 Task: Create a section Flash of Light and in the section, add a milestone Mobile Application Development in the project BeaconWorks
Action: Mouse moved to (325, 387)
Screenshot: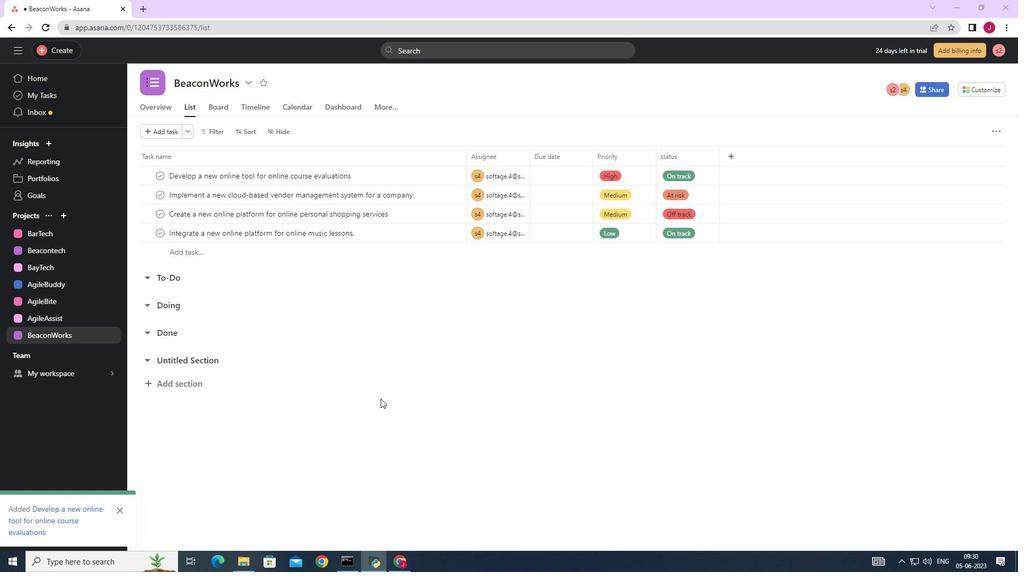 
Action: Mouse scrolled (325, 387) with delta (0, 0)
Screenshot: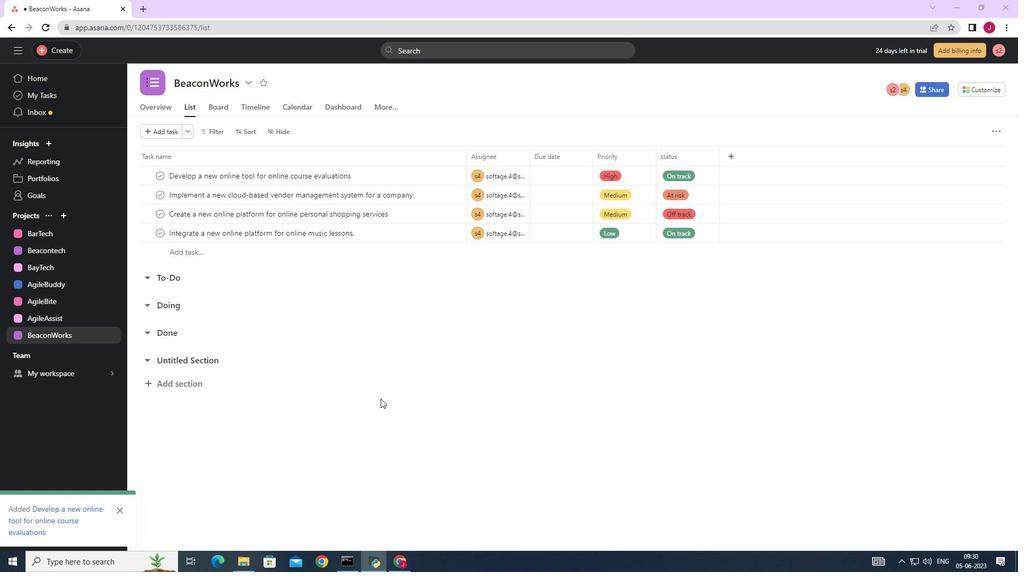
Action: Mouse moved to (324, 387)
Screenshot: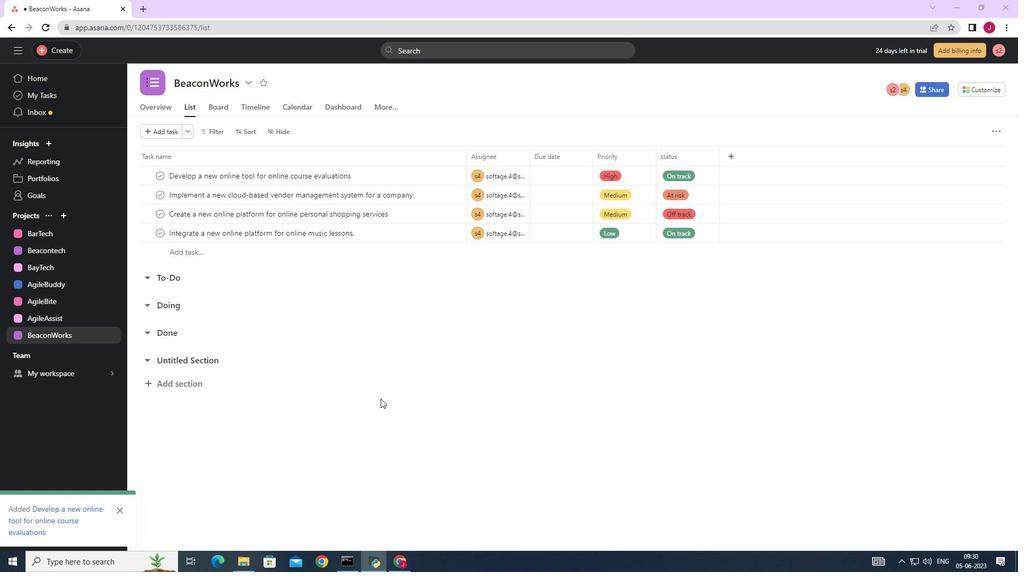 
Action: Mouse scrolled (324, 387) with delta (0, 0)
Screenshot: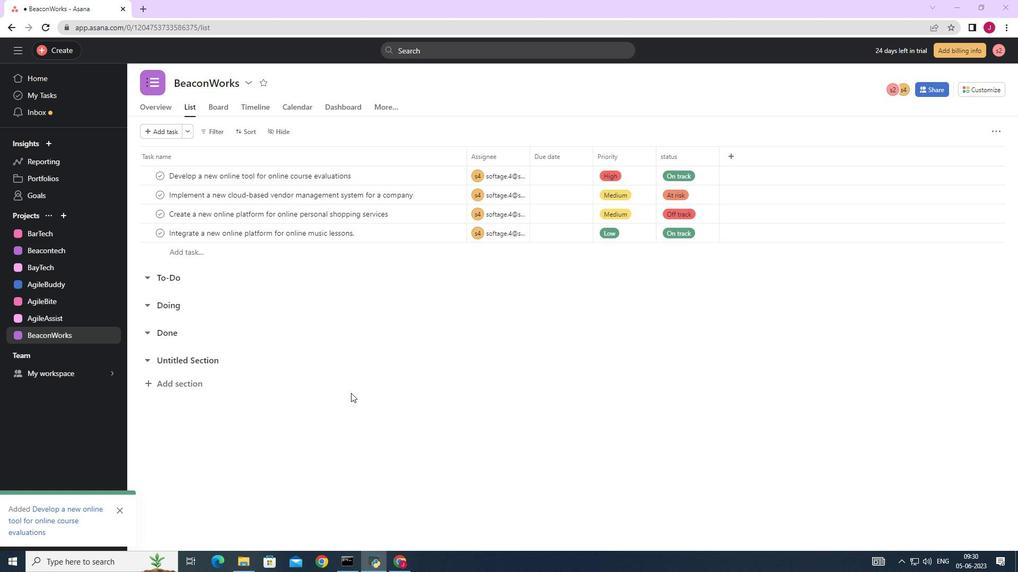 
Action: Mouse scrolled (324, 387) with delta (0, 0)
Screenshot: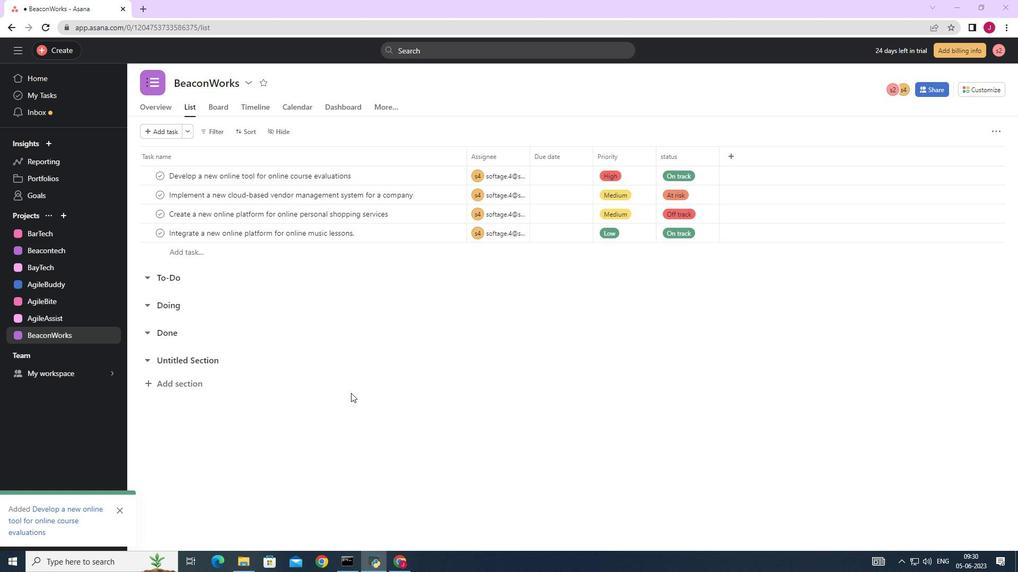 
Action: Mouse moved to (324, 387)
Screenshot: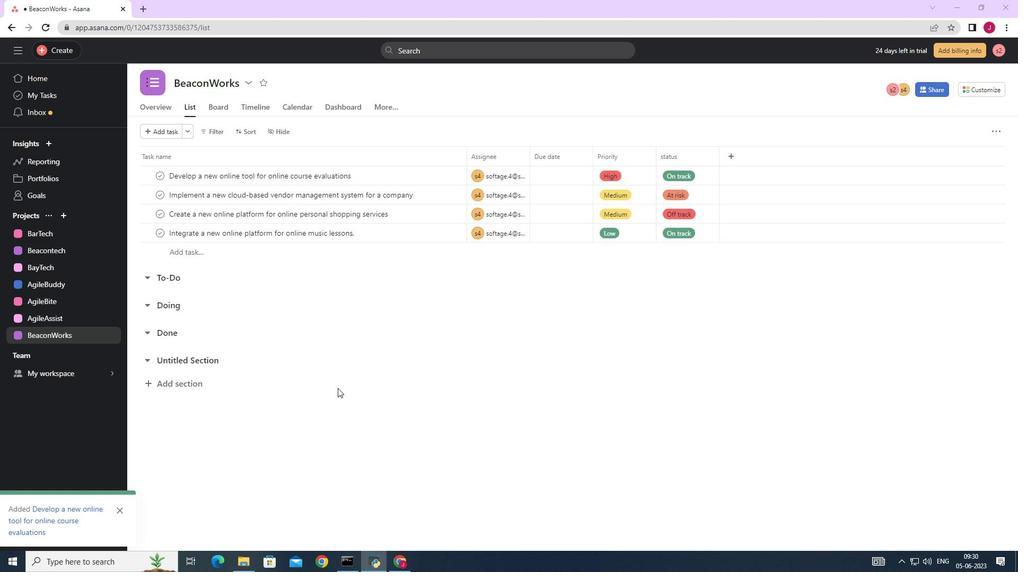 
Action: Mouse scrolled (324, 386) with delta (0, 0)
Screenshot: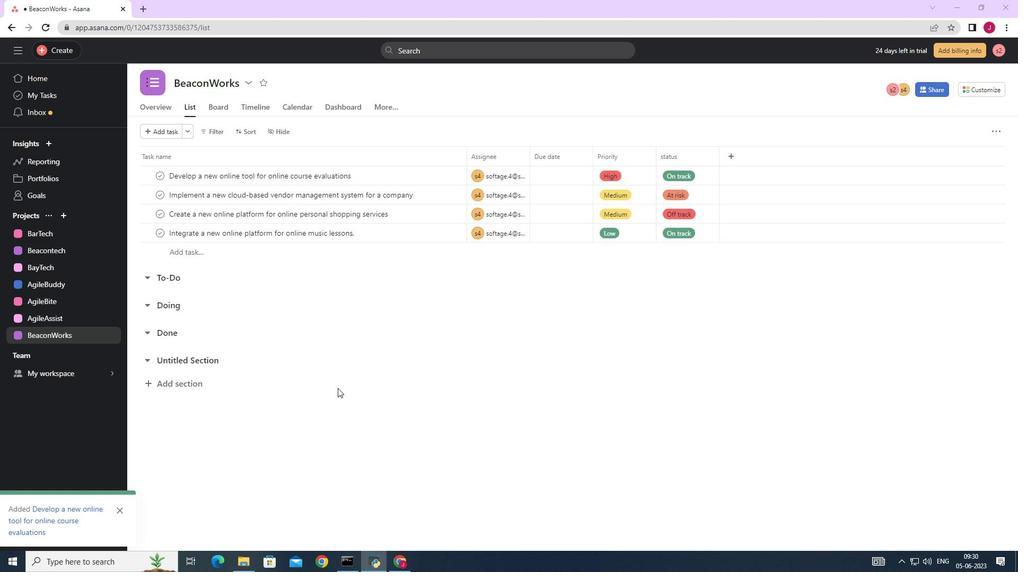 
Action: Mouse moved to (323, 387)
Screenshot: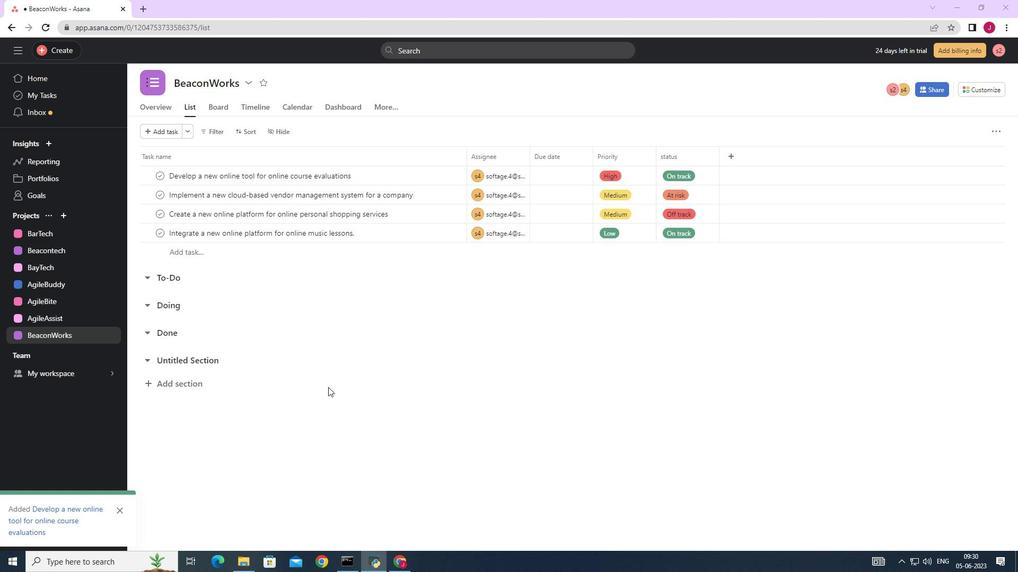 
Action: Mouse scrolled (323, 386) with delta (0, 0)
Screenshot: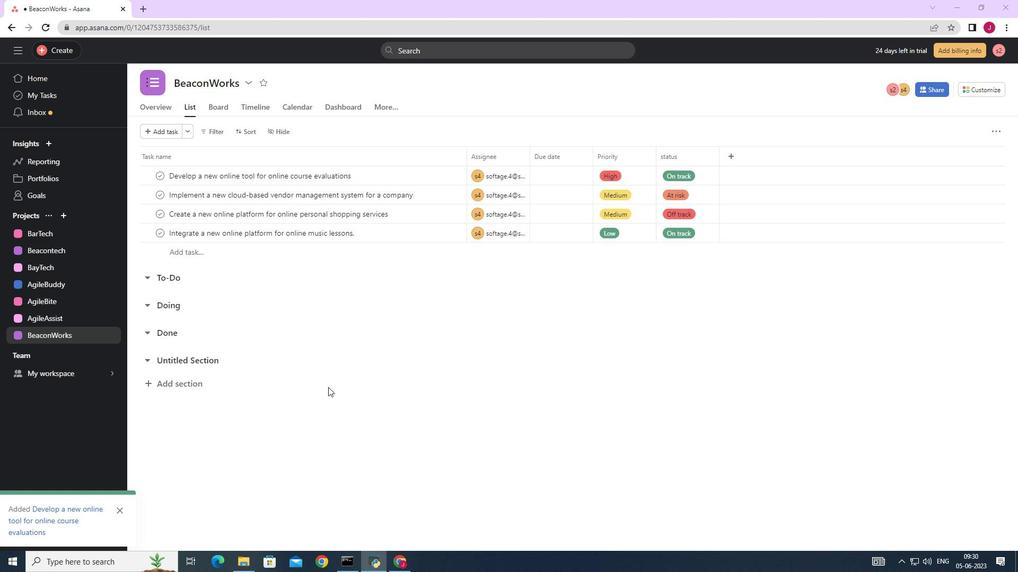 
Action: Mouse moved to (216, 359)
Screenshot: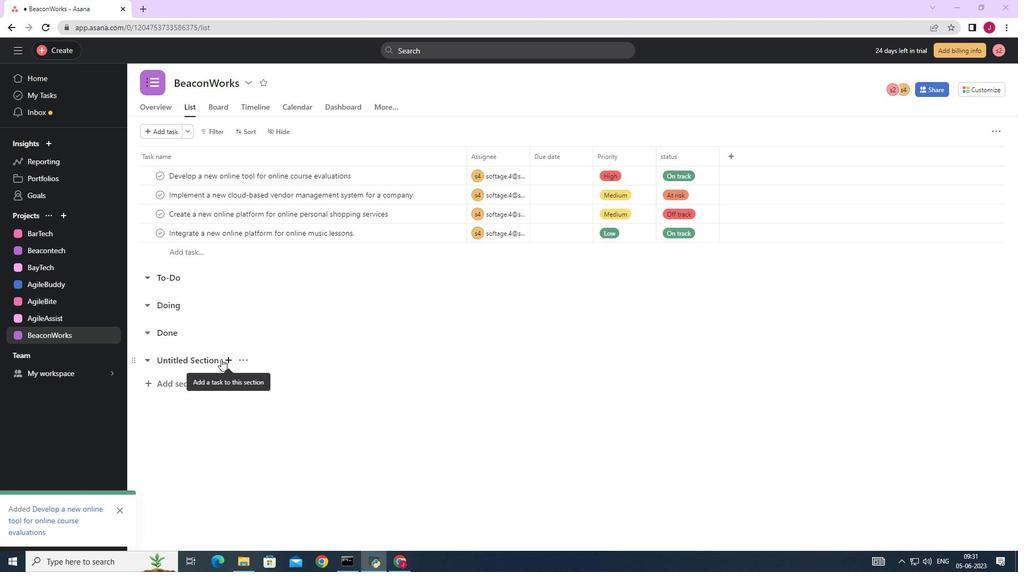 
Action: Mouse pressed left at (216, 359)
Screenshot: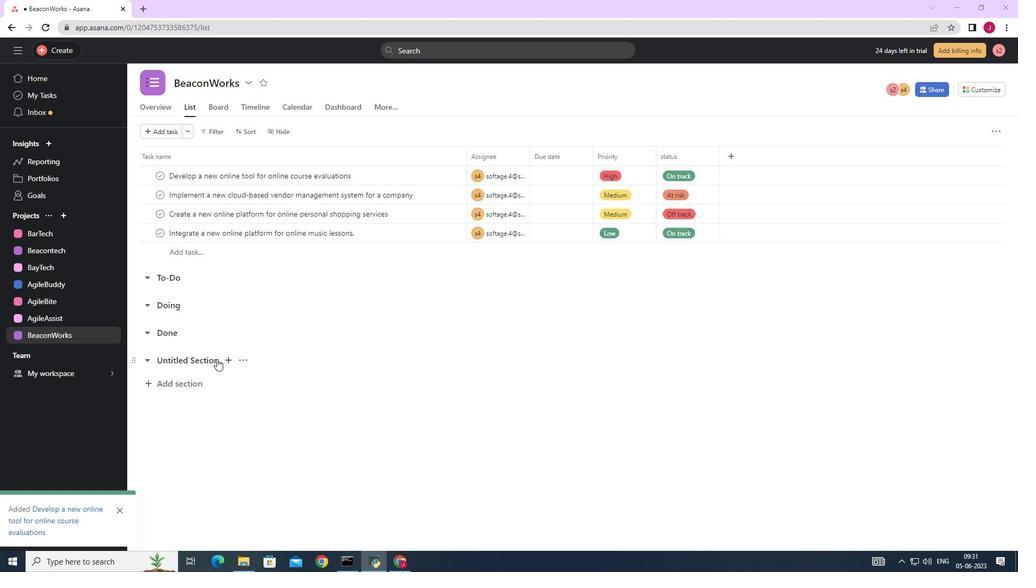 
Action: Key pressed <Key.backspace><Key.backspace><Key.backspace><Key.backspace><Key.backspace><Key.backspace><Key.backspace><Key.backspace><Key.backspace><Key.backspace><Key.backspace><Key.backspace><Key.backspace><Key.backspace><Key.backspace><Key.backspace><Key.backspace><Key.backspace><Key.backspace><Key.backspace><Key.backspace><Key.backspace><Key.backspace><Key.backspace><Key.backspace><Key.backspace><Key.caps_lock>F<Key.caps_lock>lash<Key.space>of<Key.space><Key.caps_lock>L<Key.caps_lock>ight<Key.enter><Key.caps_lock>M<Key.caps_lock>obile<Key.space><Key.caps_lock>A<Key.caps_lock>pplication<Key.space><Key.caps_lock>D<Key.caps_lock>evelopment
Screenshot: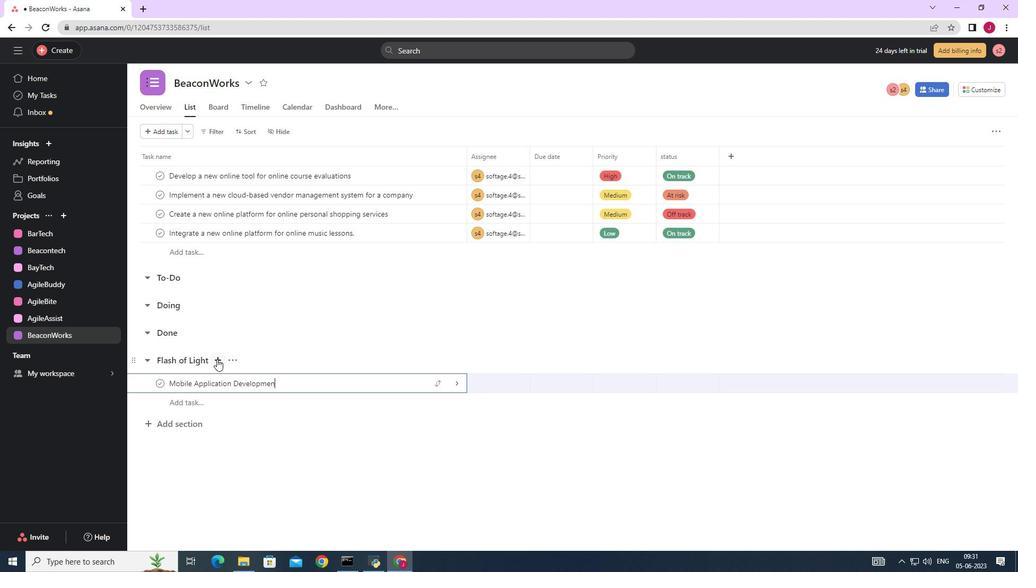 
Action: Mouse moved to (457, 384)
Screenshot: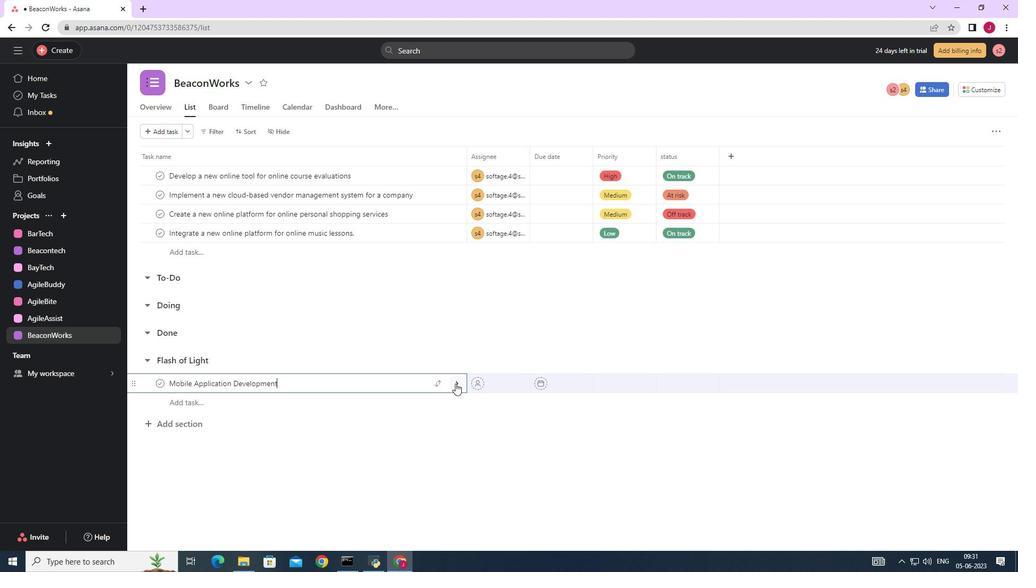 
Action: Mouse pressed left at (457, 384)
Screenshot: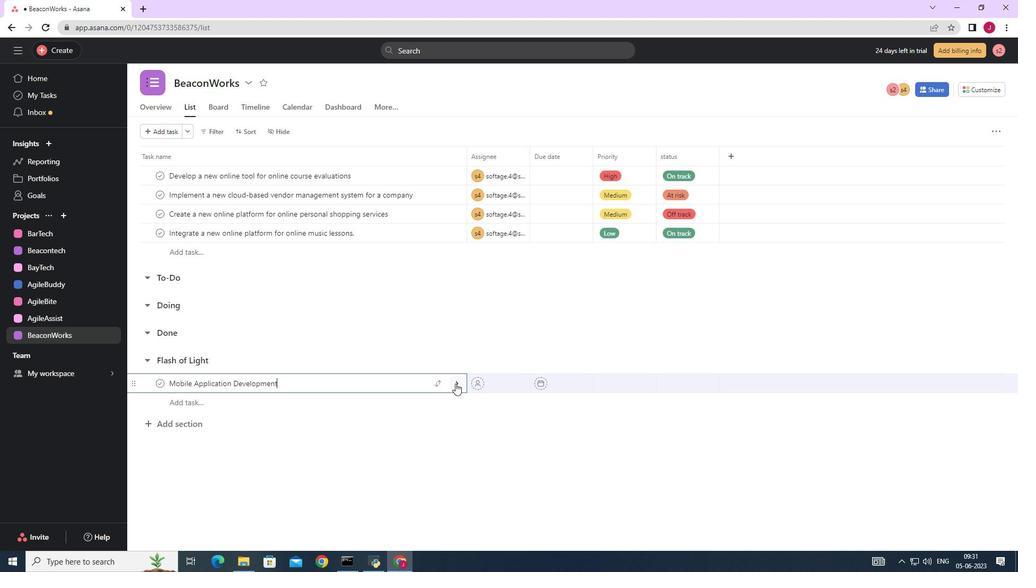 
Action: Mouse moved to (975, 132)
Screenshot: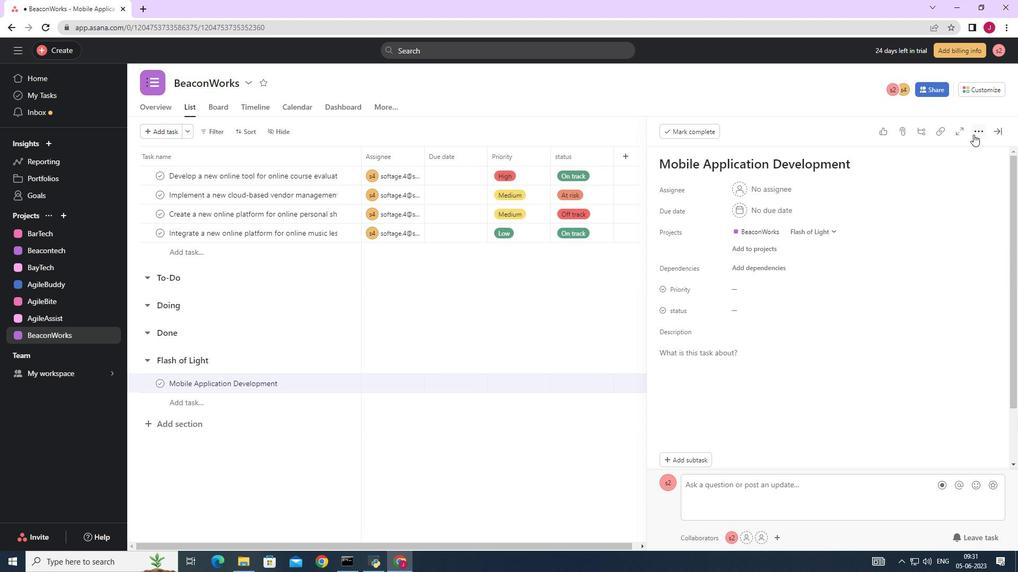 
Action: Mouse pressed left at (975, 132)
Screenshot: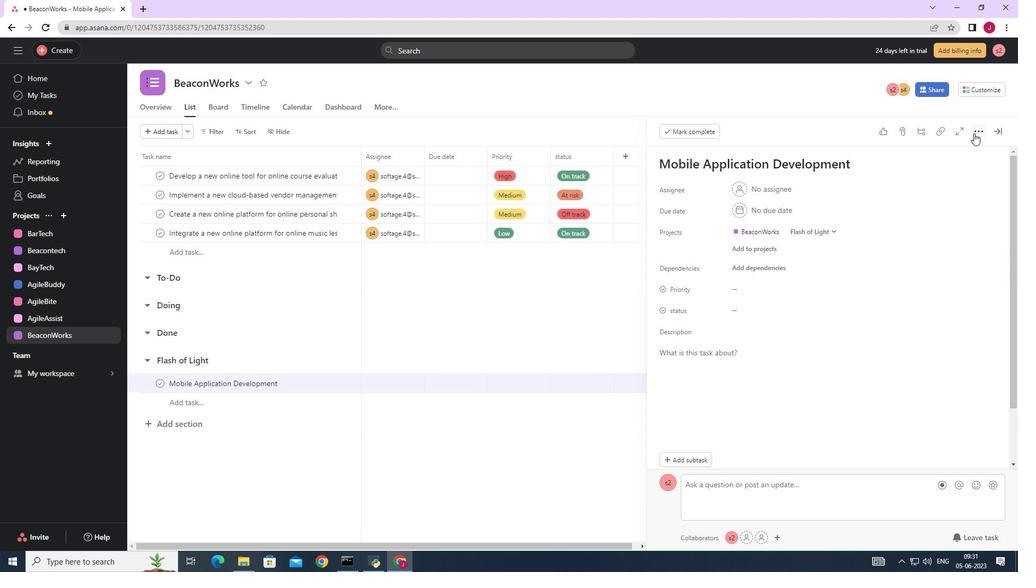 
Action: Mouse moved to (882, 173)
Screenshot: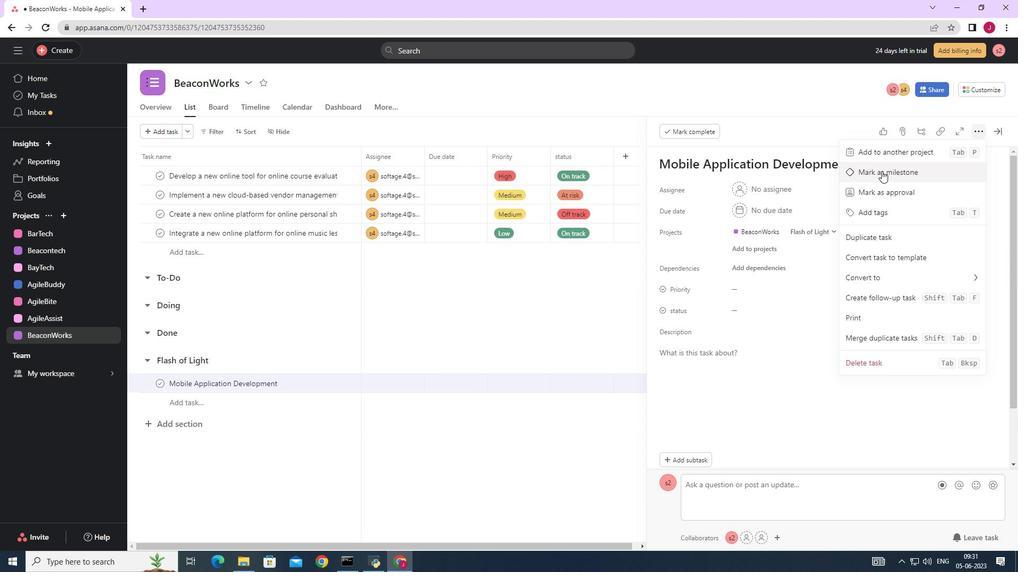 
Action: Mouse pressed left at (882, 173)
Screenshot: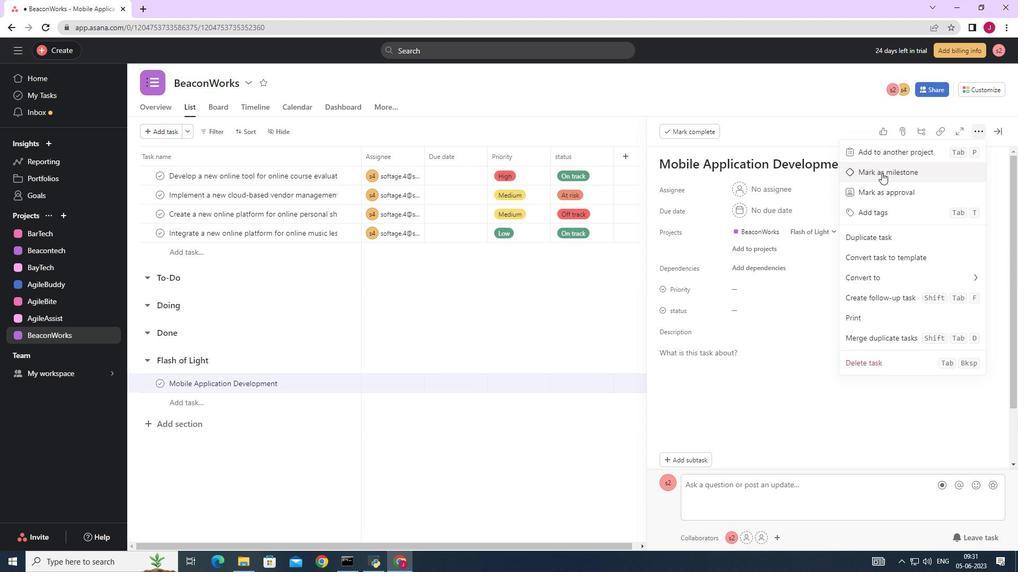 
Action: Mouse moved to (997, 132)
Screenshot: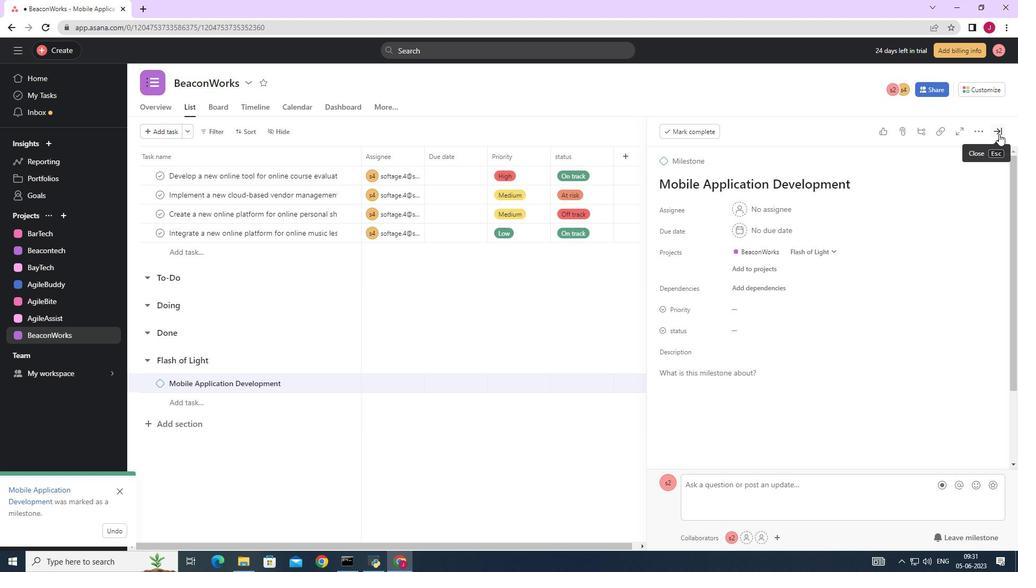 
Action: Mouse pressed left at (997, 132)
Screenshot: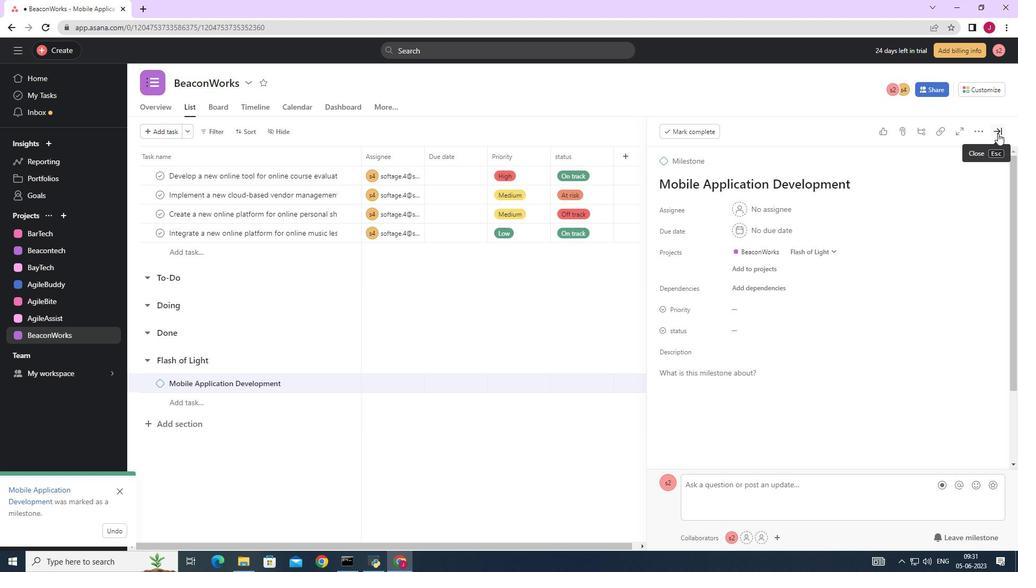 
Action: Mouse moved to (451, 219)
Screenshot: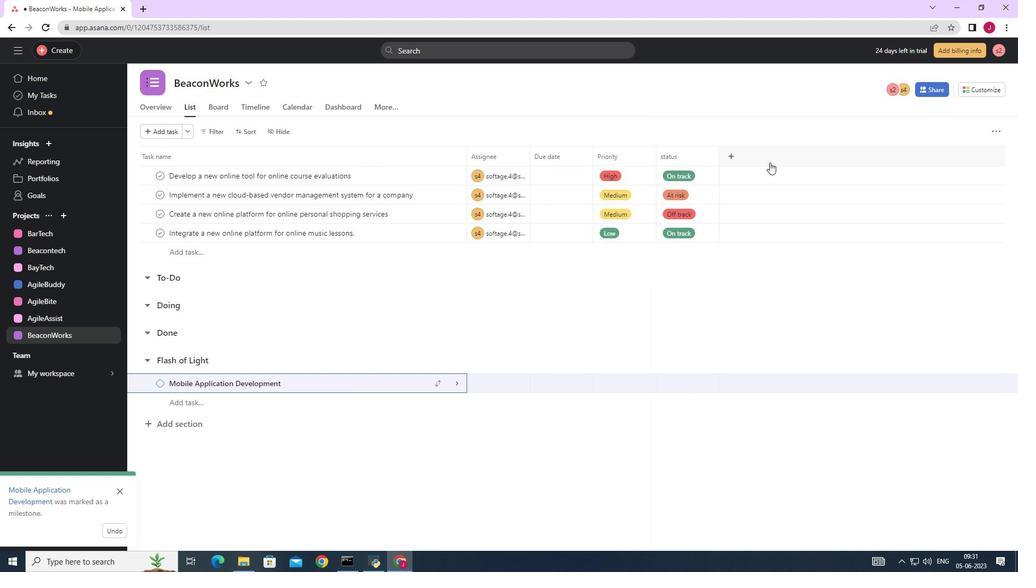 
